 Task: Import the 'calendar' file from the Desktop into Outlook.
Action: Mouse moved to (18, 90)
Screenshot: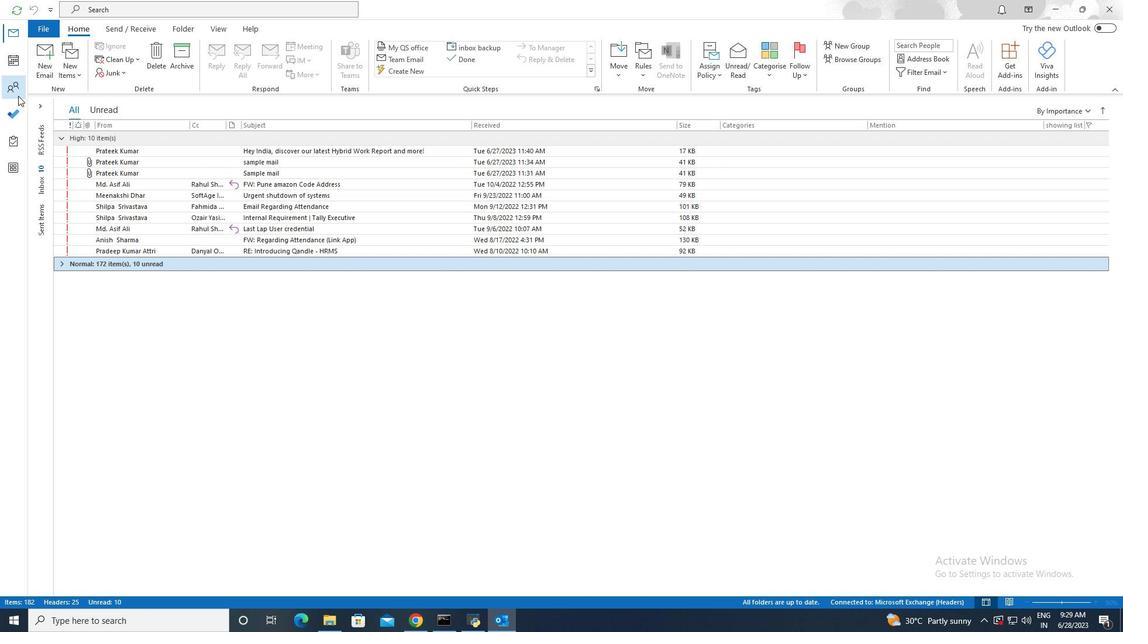 
Action: Mouse pressed left at (18, 90)
Screenshot: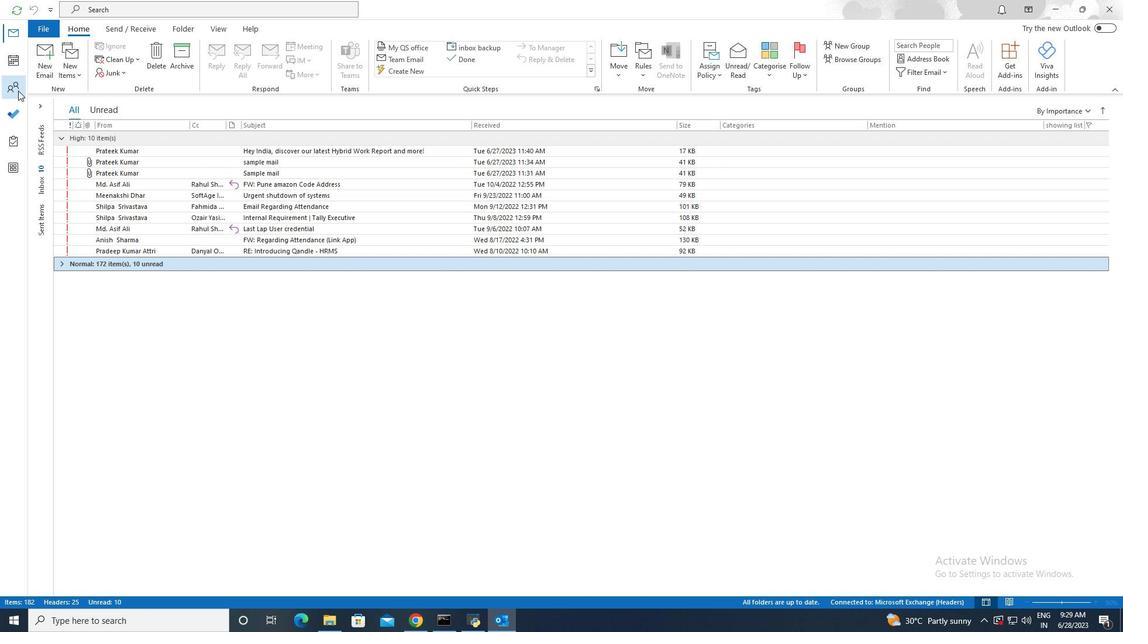 
Action: Mouse moved to (52, 27)
Screenshot: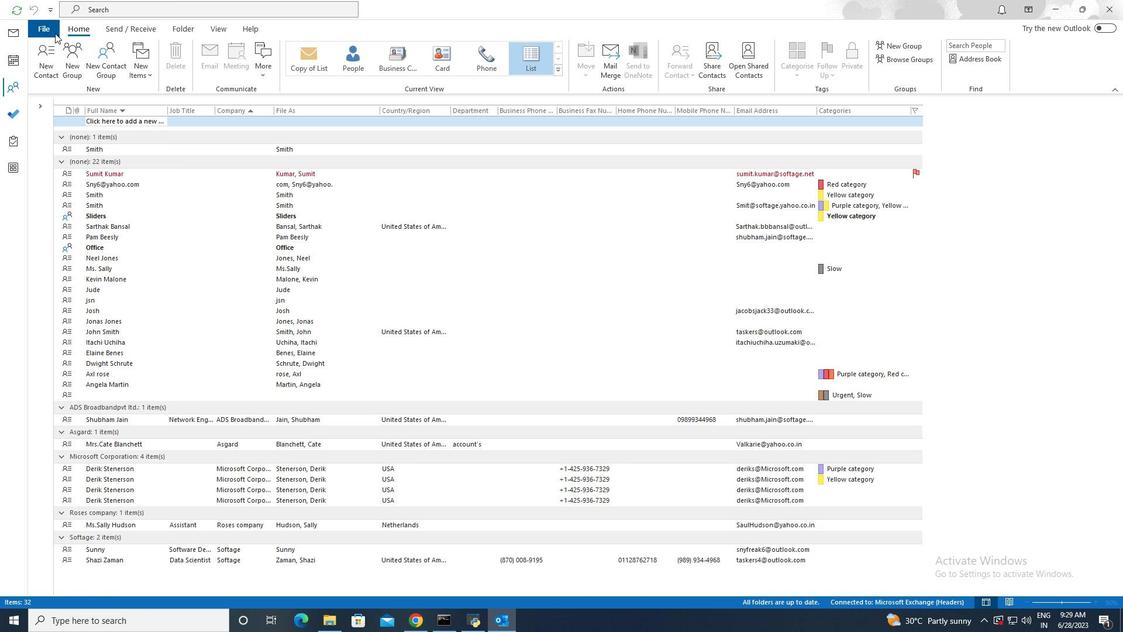 
Action: Mouse pressed left at (52, 27)
Screenshot: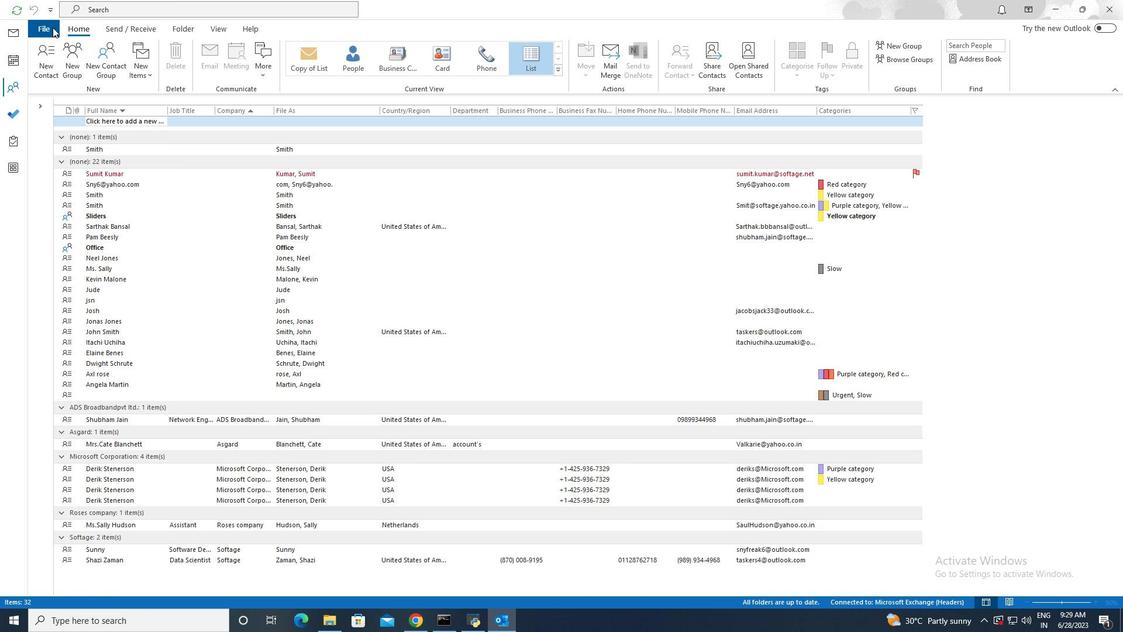 
Action: Mouse moved to (49, 83)
Screenshot: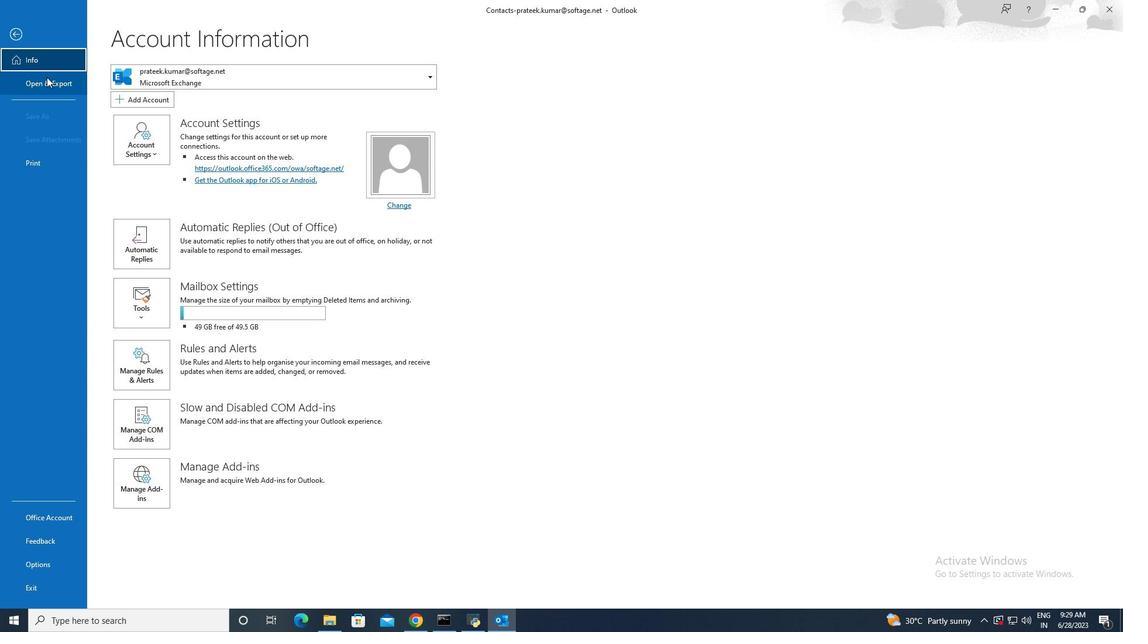 
Action: Mouse pressed left at (49, 83)
Screenshot: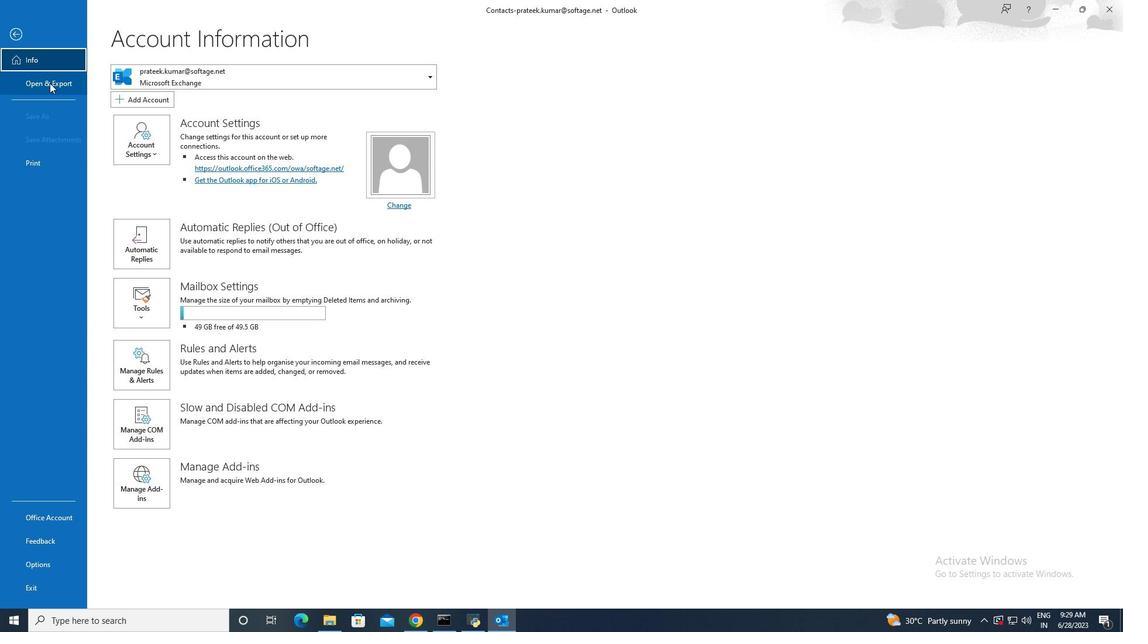 
Action: Mouse moved to (135, 82)
Screenshot: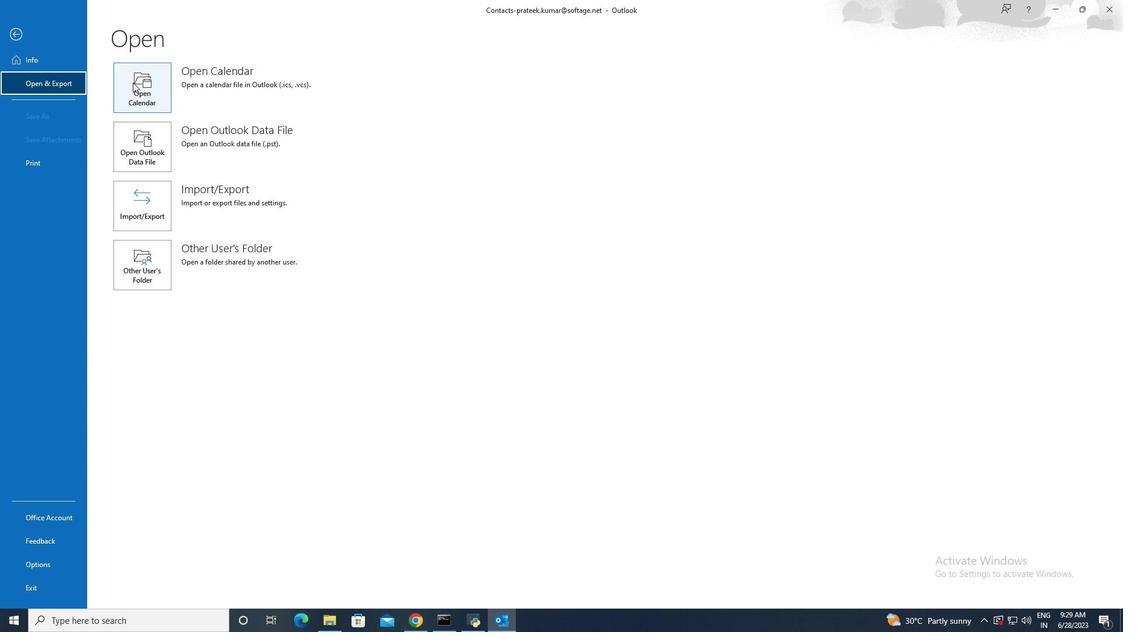 
Action: Mouse pressed left at (135, 82)
Screenshot: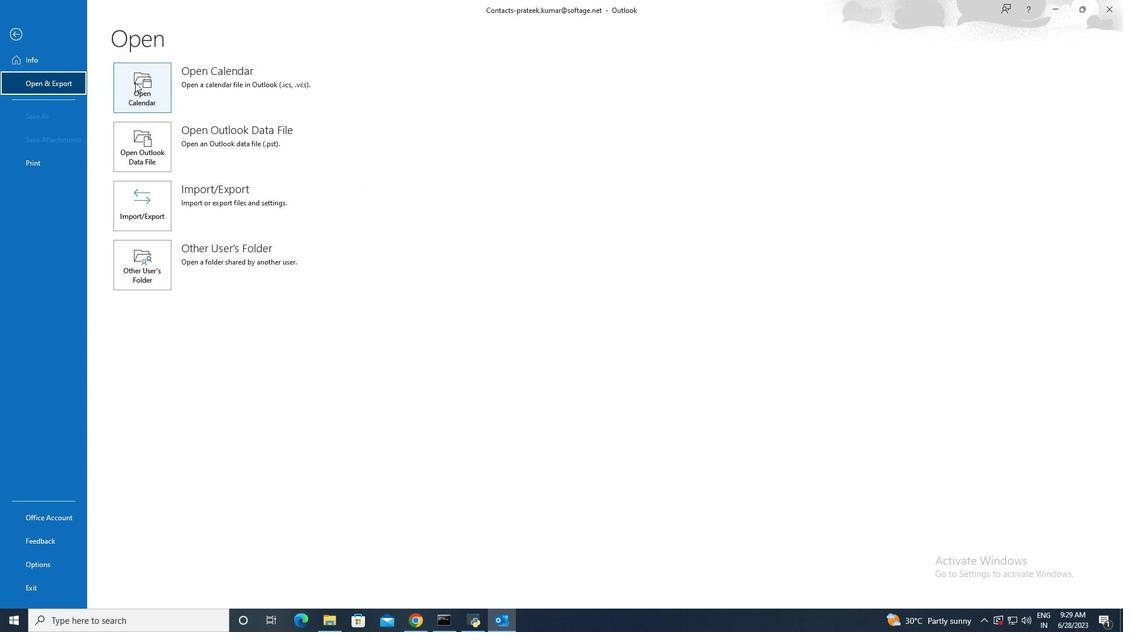 
Action: Mouse moved to (49, 136)
Screenshot: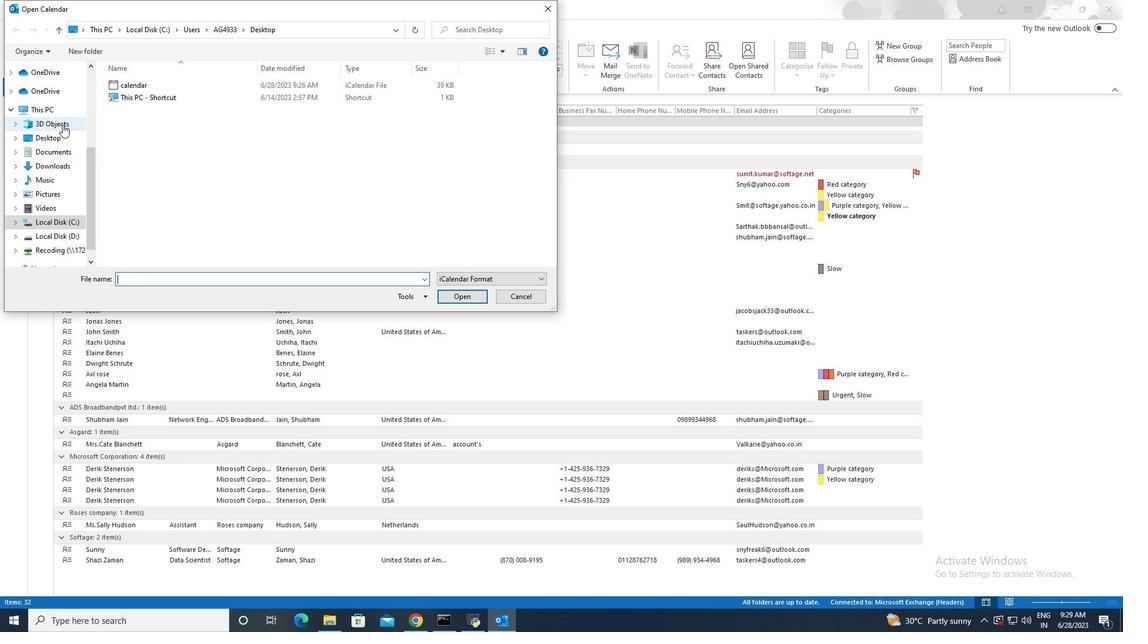 
Action: Mouse pressed left at (49, 136)
Screenshot: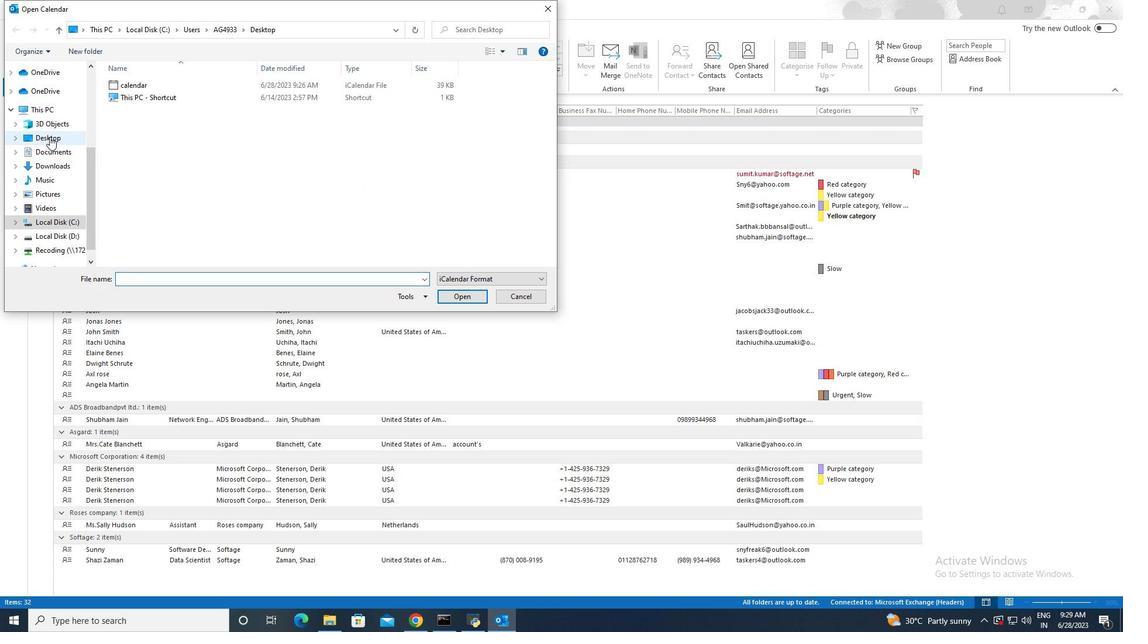 
Action: Mouse moved to (124, 88)
Screenshot: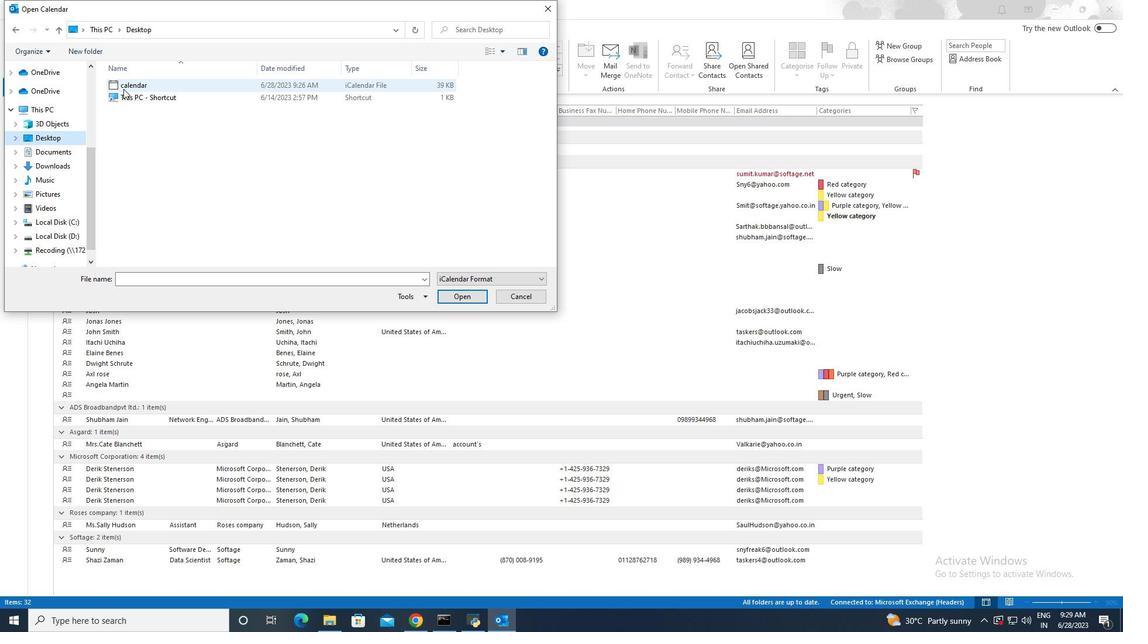 
Action: Mouse pressed left at (124, 88)
Screenshot: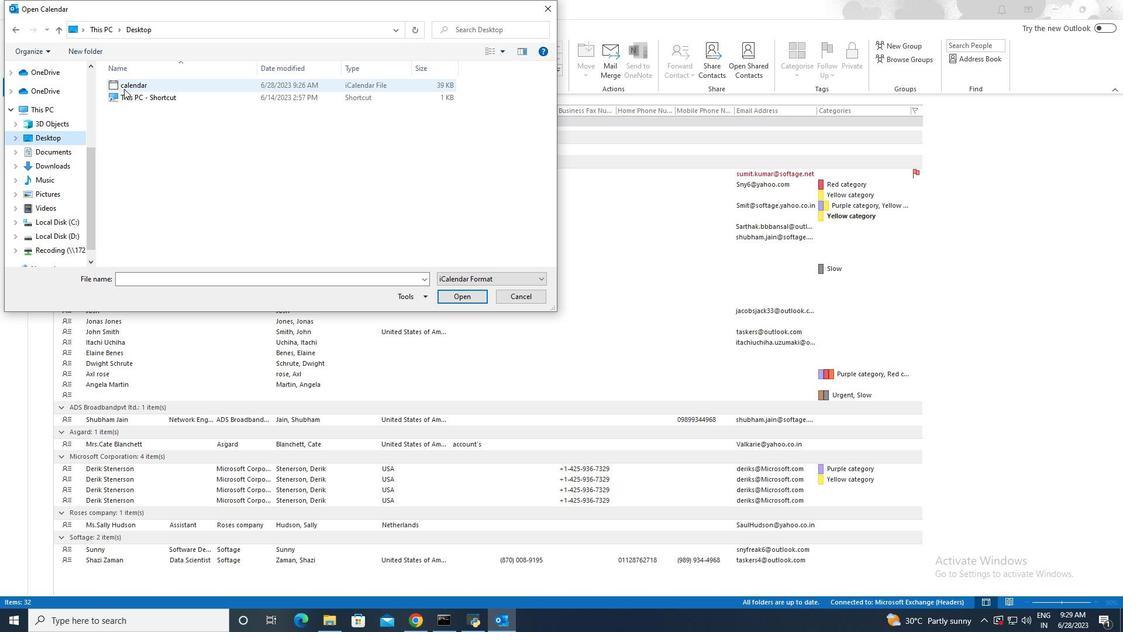 
Action: Mouse moved to (454, 297)
Screenshot: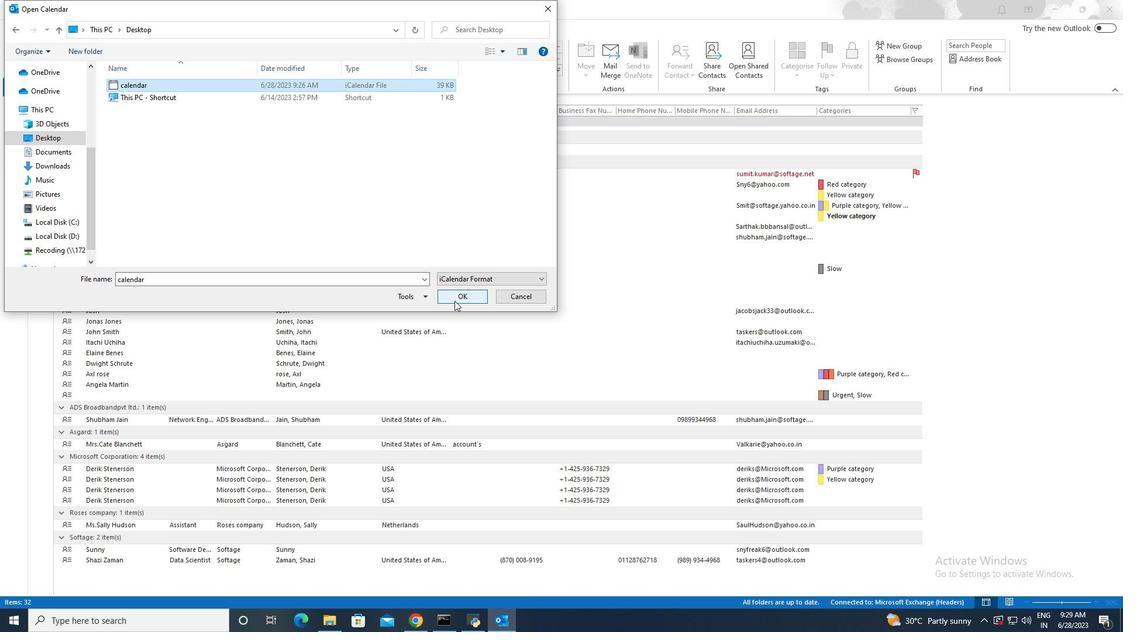 
Action: Mouse pressed left at (454, 297)
Screenshot: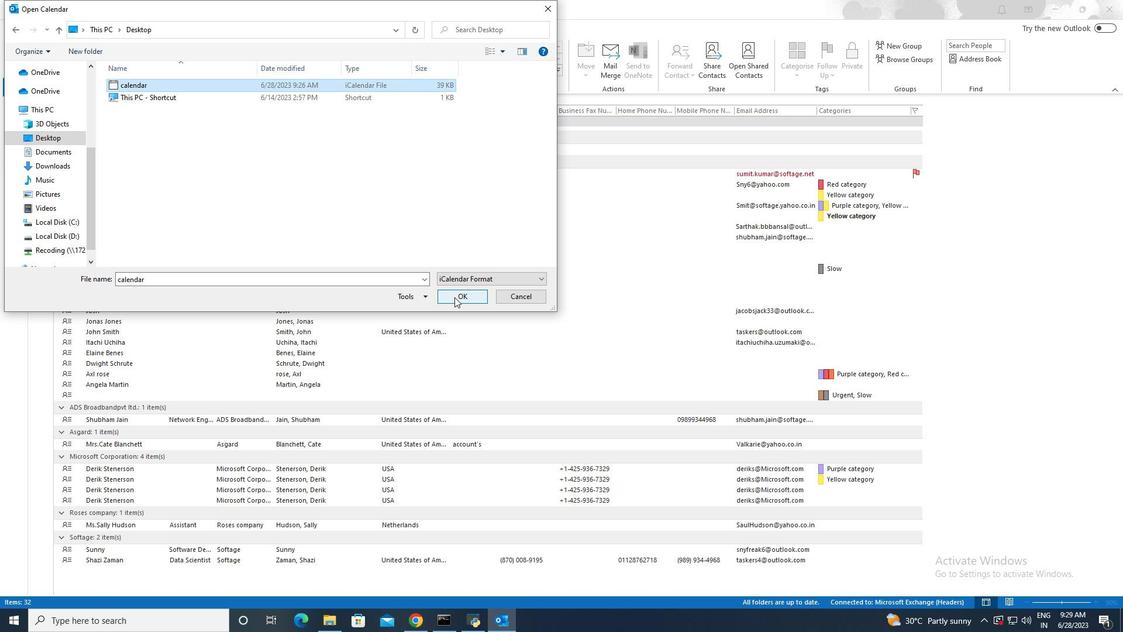 
Action: Mouse moved to (454, 296)
Screenshot: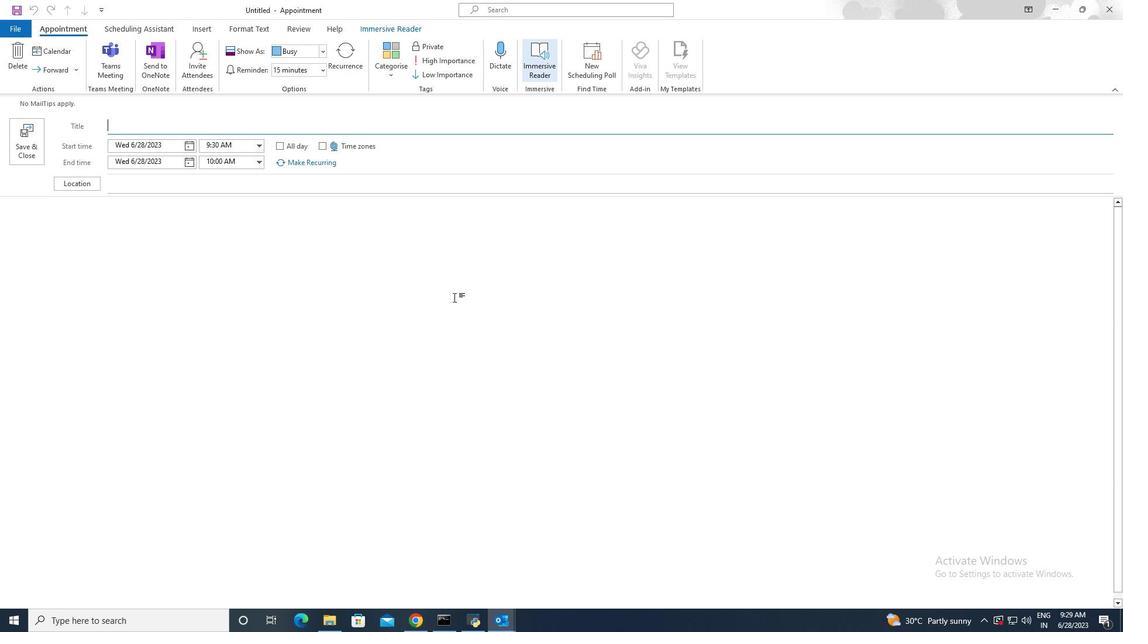 
